 Task: Create Workspace Customer Relationship Management and Retention Workspace description Create and manage company-wide environmental impact reports. Workspace type Small Business
Action: Mouse moved to (436, 96)
Screenshot: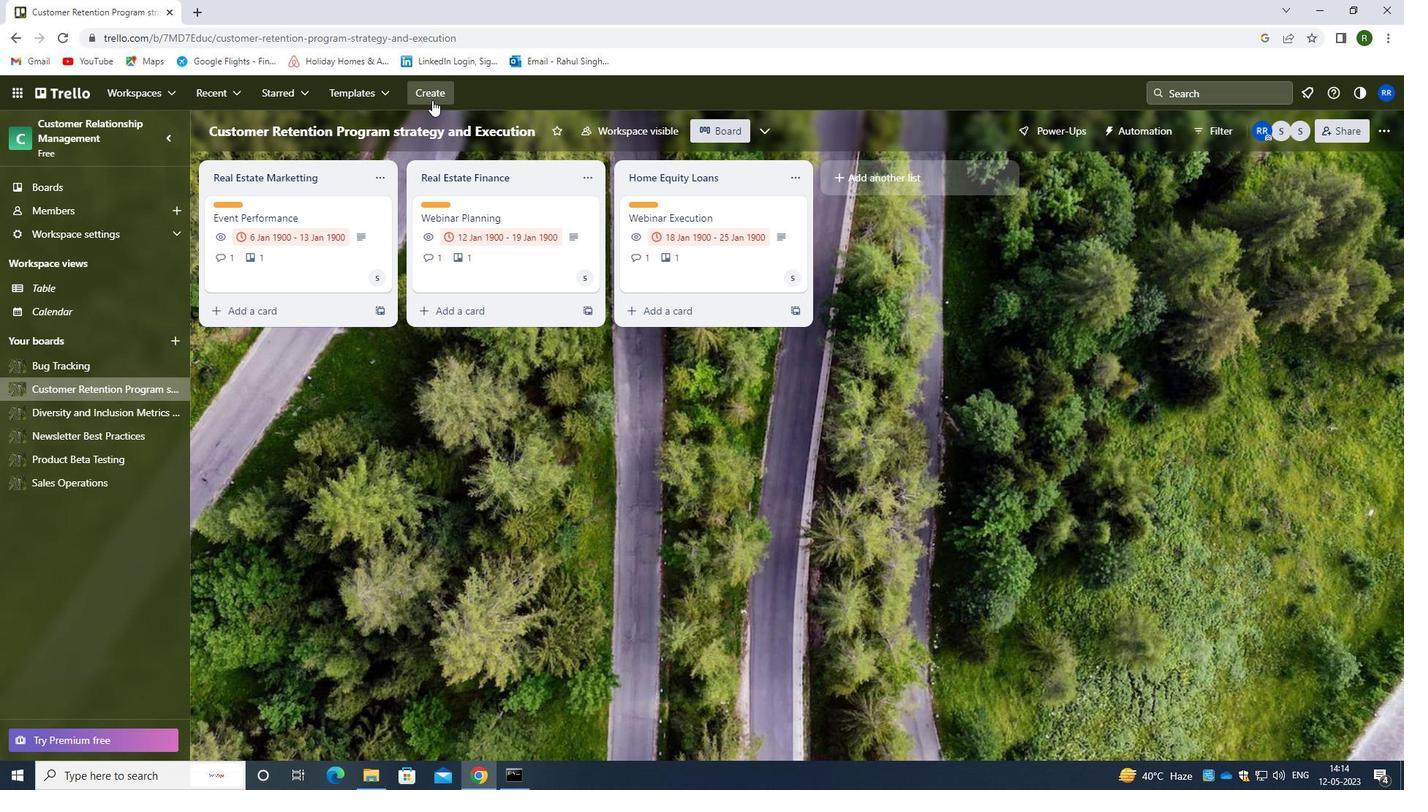 
Action: Mouse pressed left at (436, 96)
Screenshot: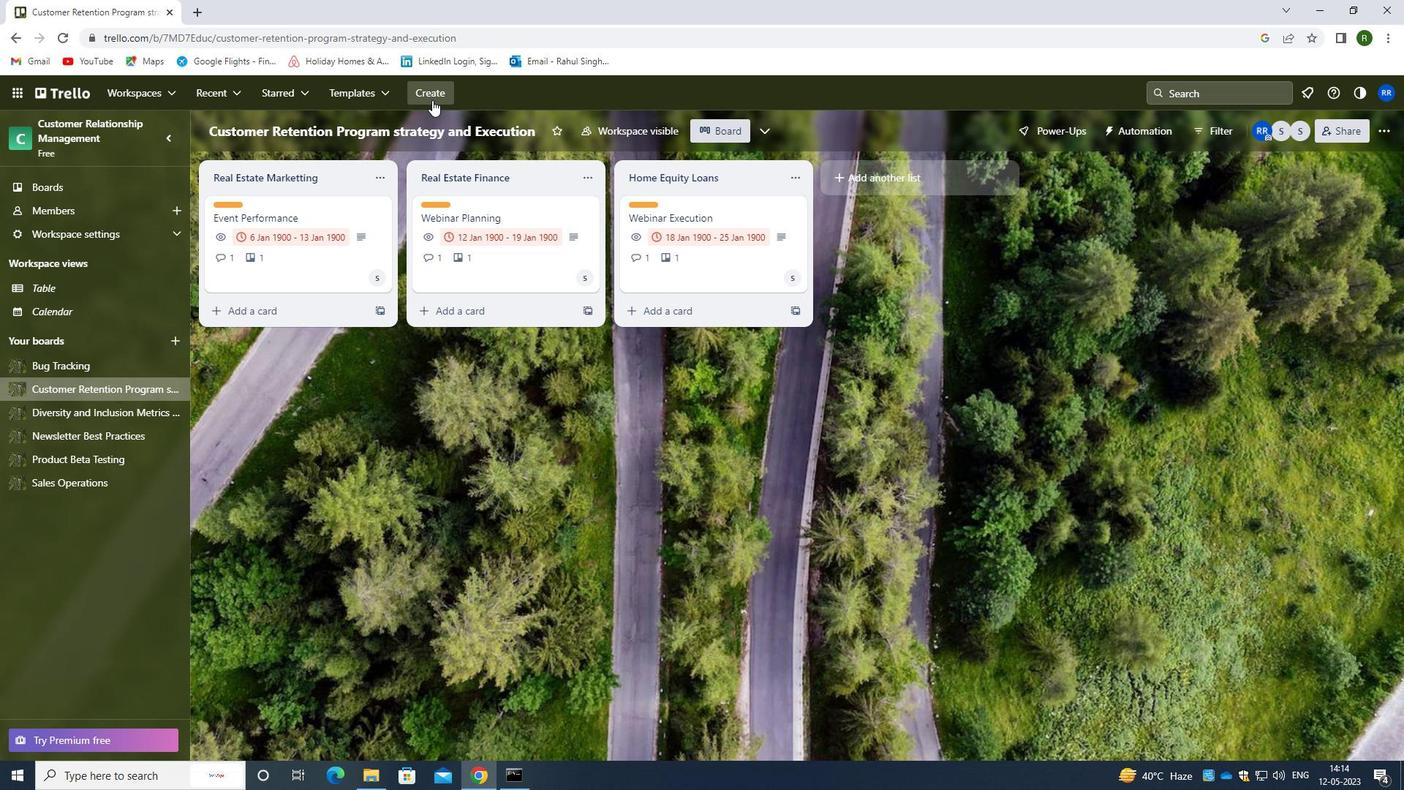 
Action: Mouse moved to (487, 253)
Screenshot: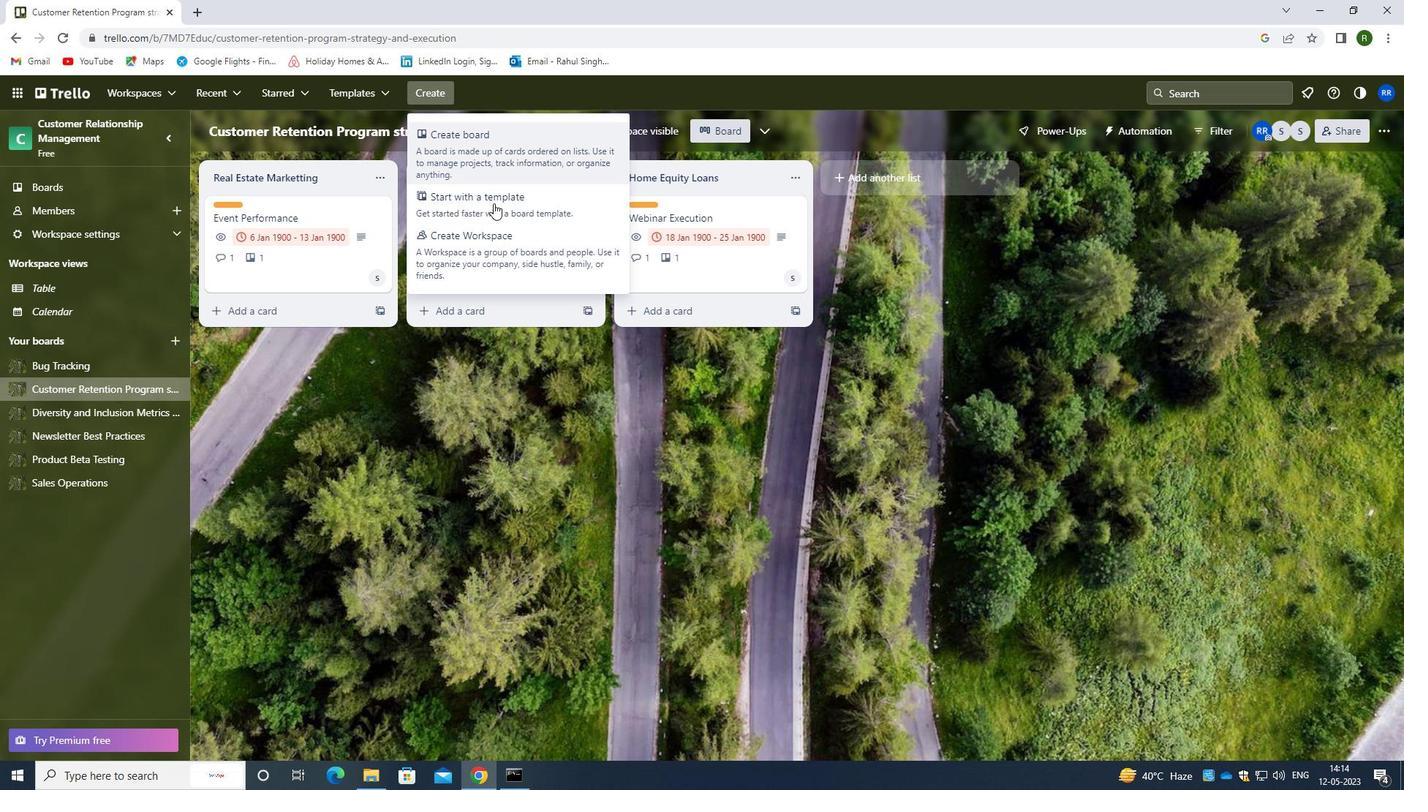 
Action: Mouse pressed left at (487, 253)
Screenshot: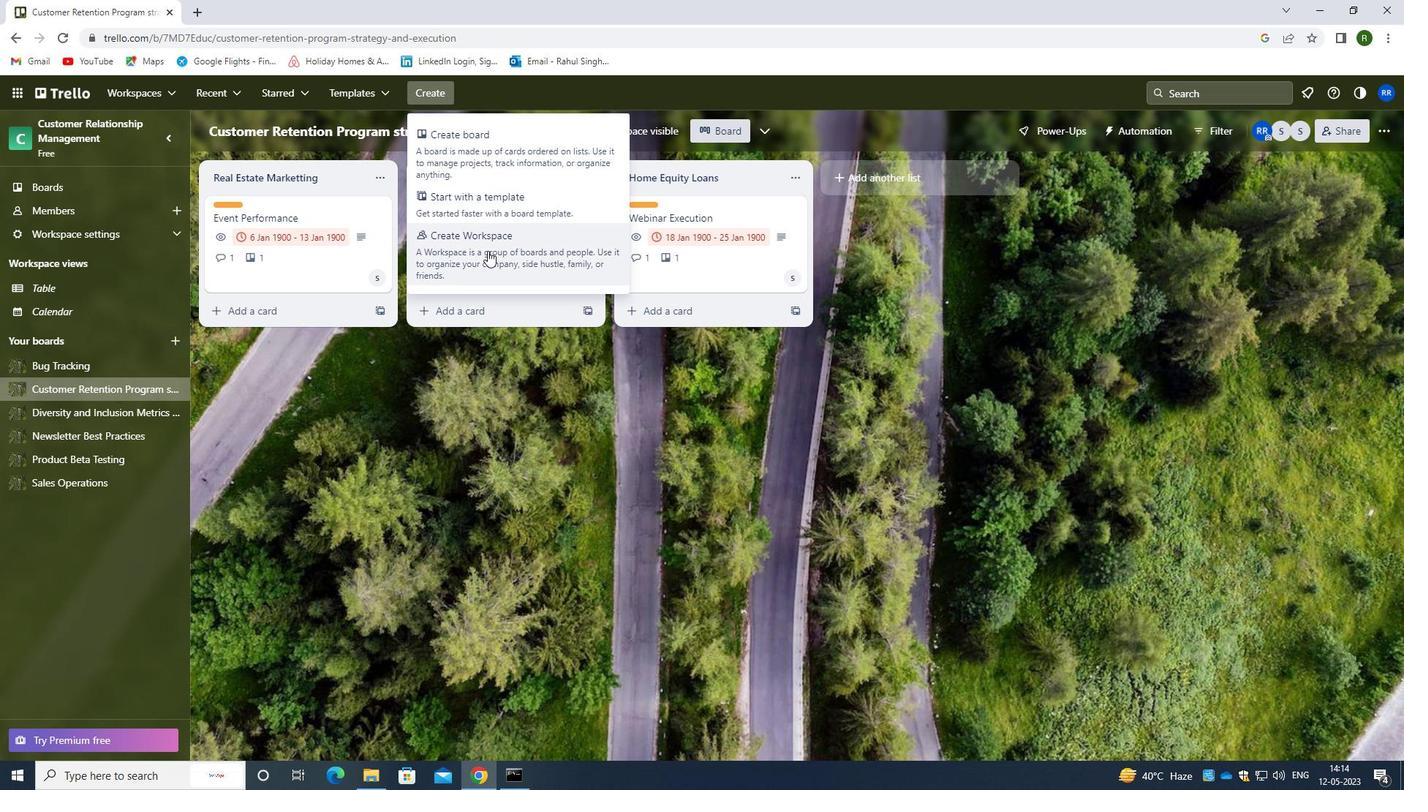 
Action: Mouse moved to (457, 274)
Screenshot: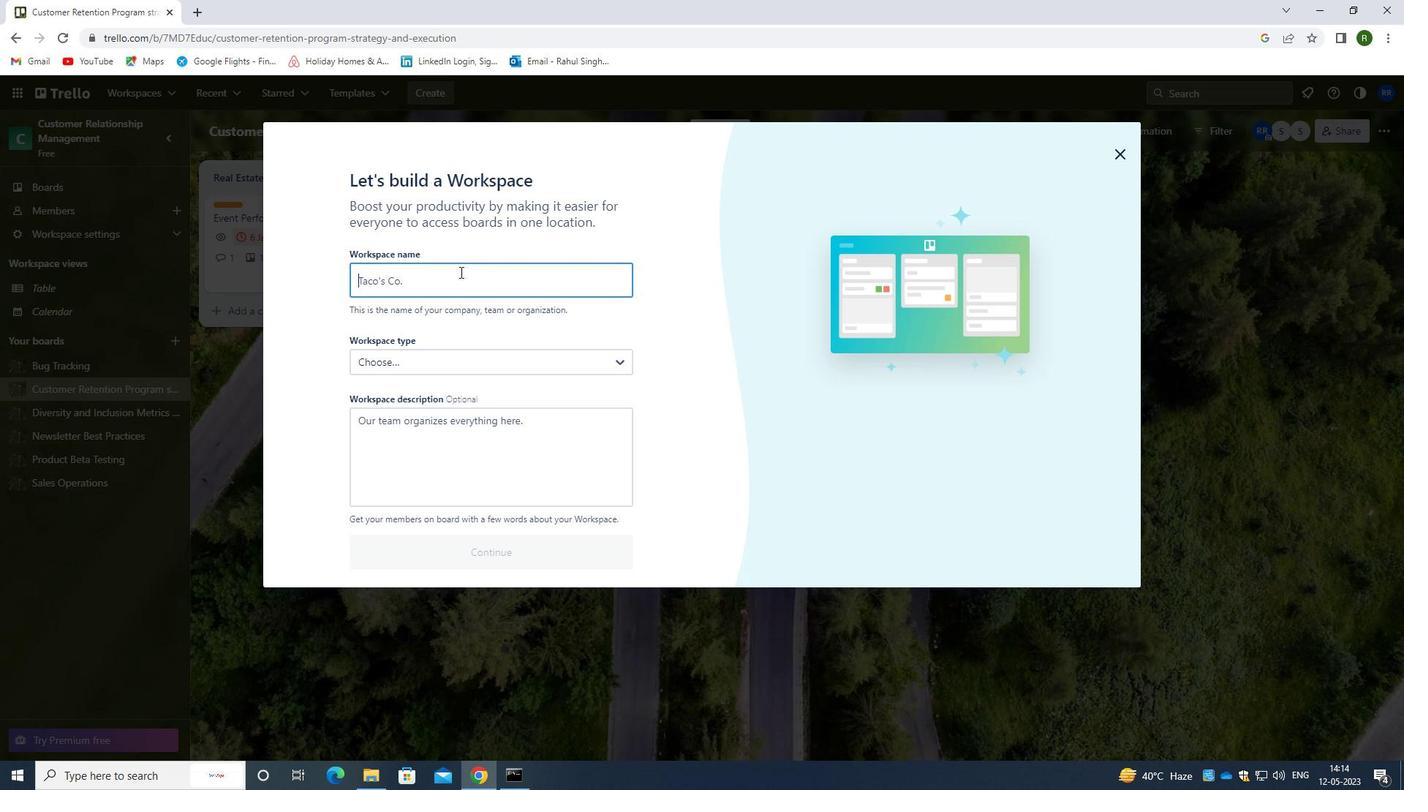 
Action: Key pressed <Key.caps_lock>c<Key.caps_lock><Key.backspace>c<Key.caps_lock>ustomer<Key.space><Key.caps_lock>t<Key.caps_lock><Key.backspace><Key.caps_lock>r<Key.caps_lock>elationship<Key.space><Key.caps_lock>m<Key.caps_lock>anagement
Screenshot: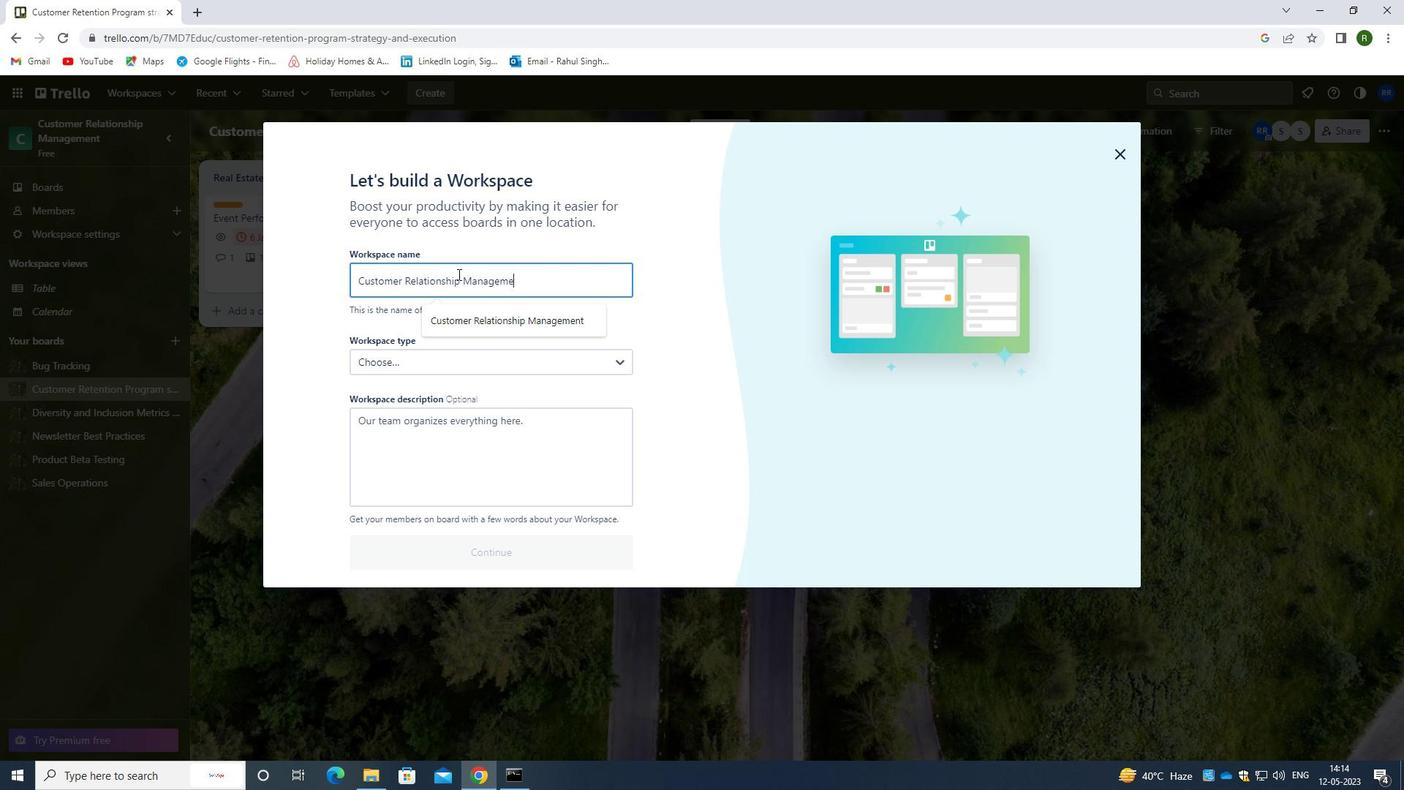 
Action: Mouse moved to (428, 444)
Screenshot: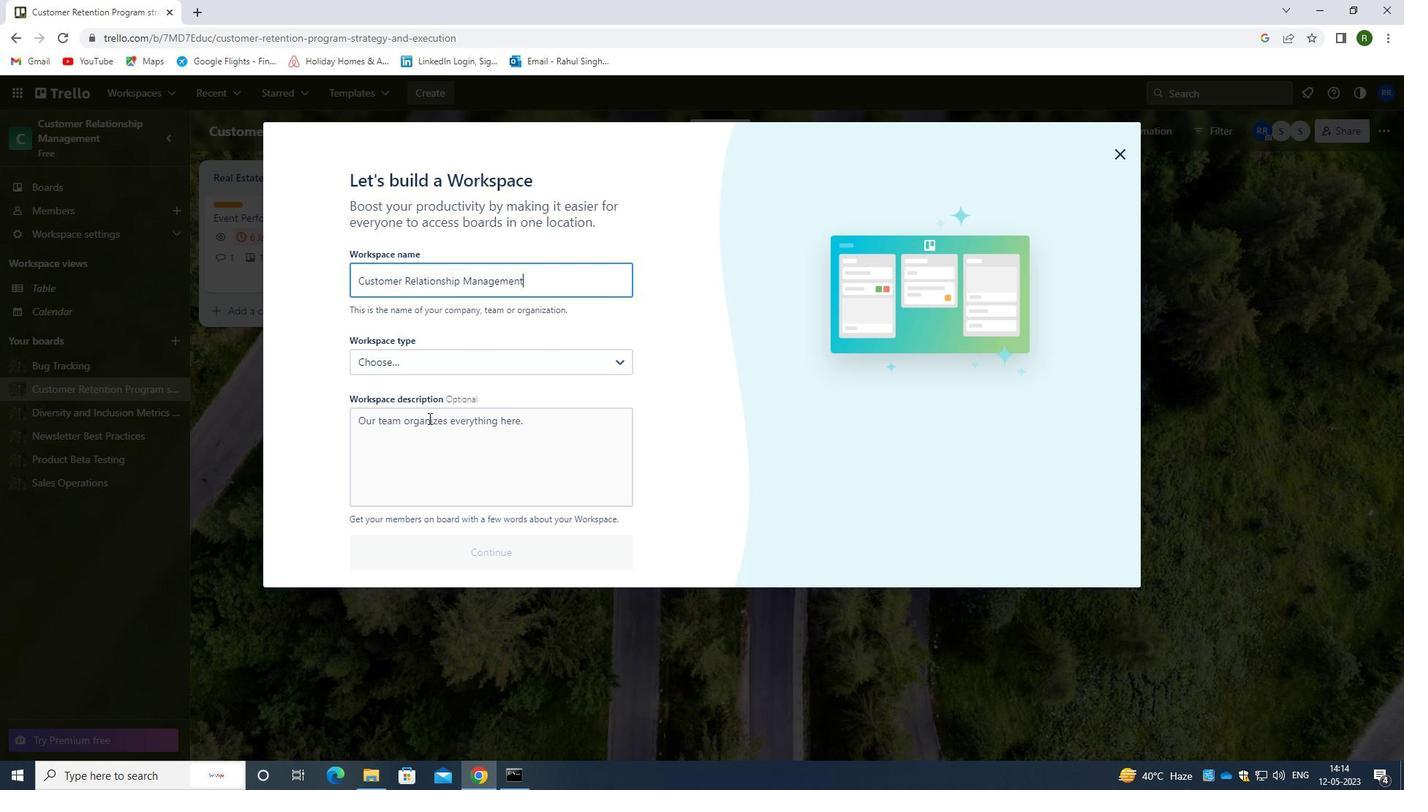 
Action: Mouse pressed left at (428, 444)
Screenshot: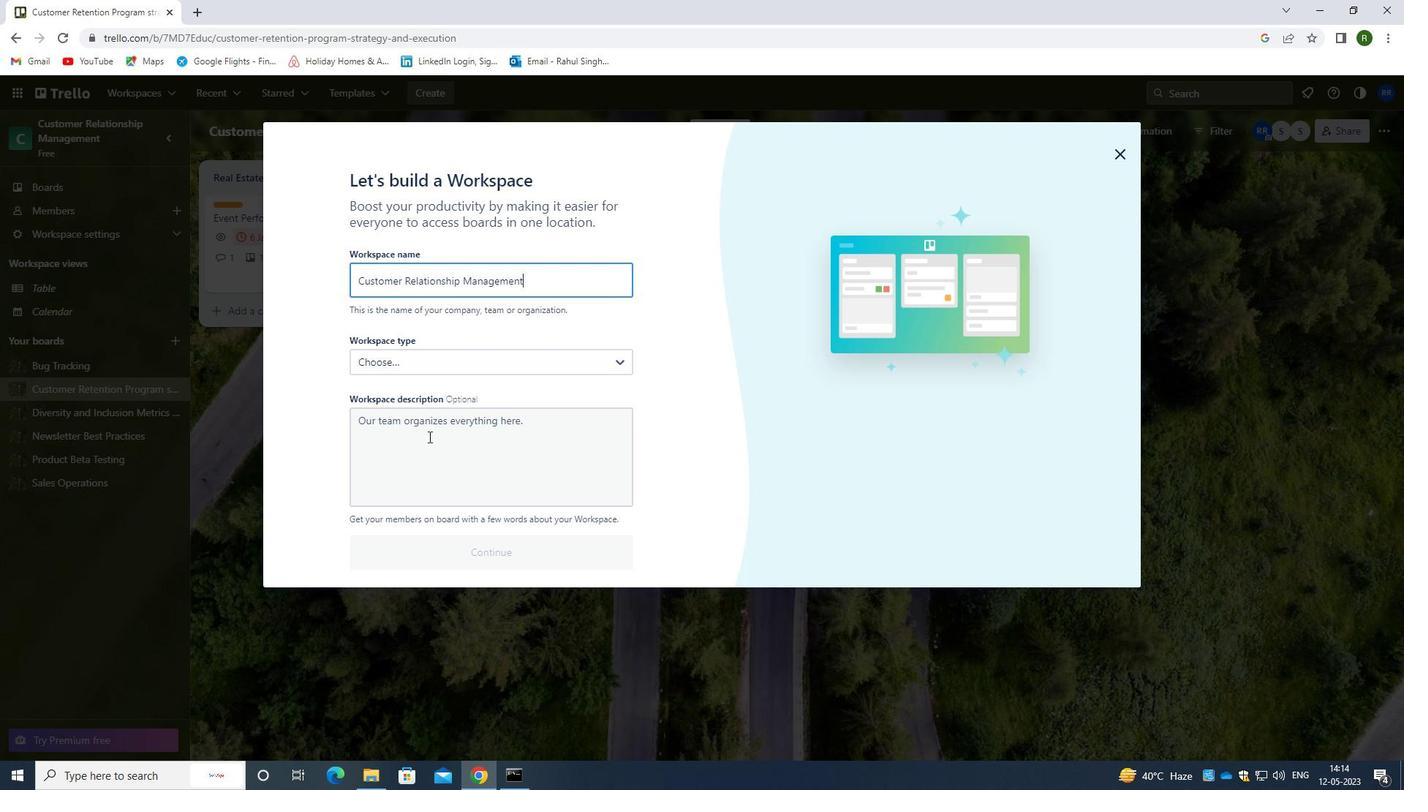
Action: Mouse moved to (417, 422)
Screenshot: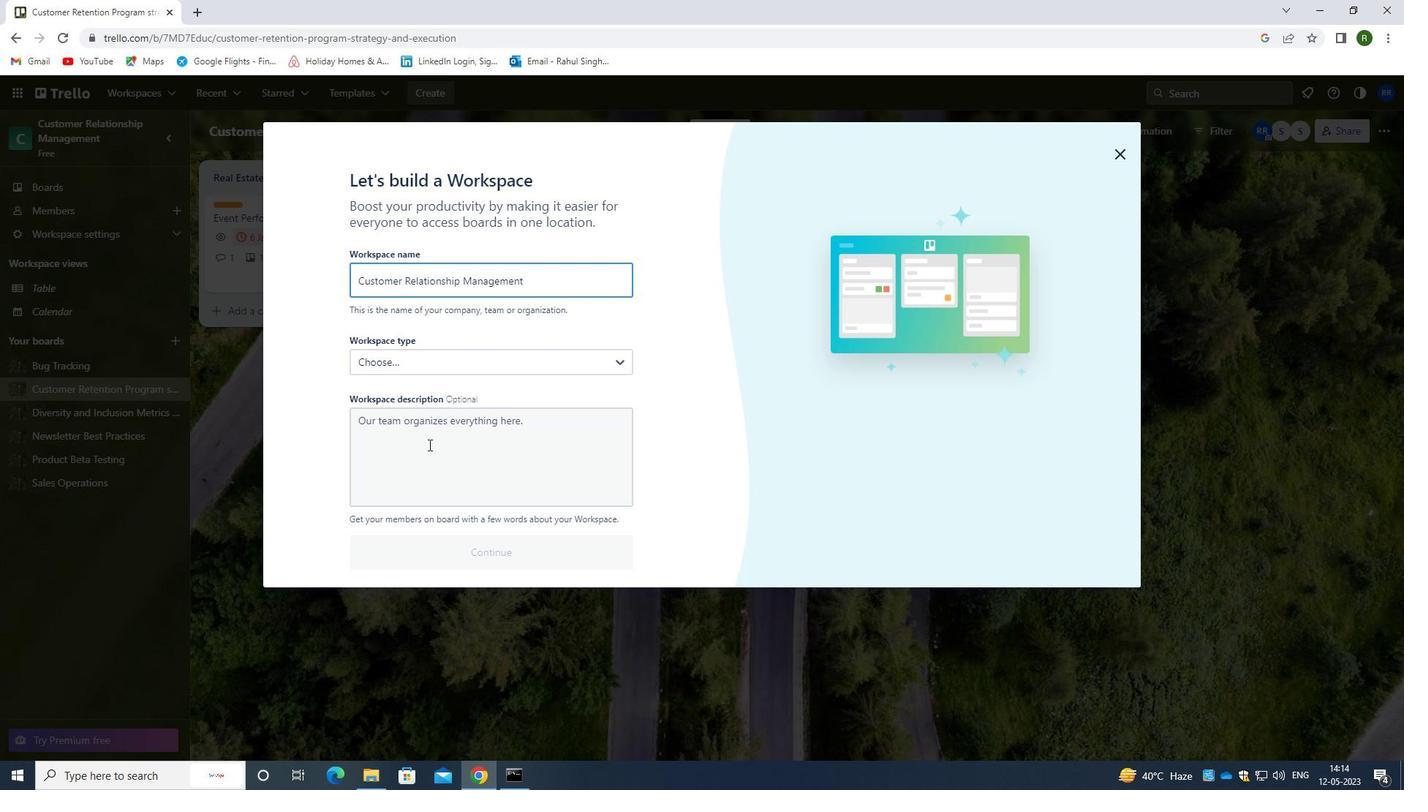 
Action: Key pressed crat<Key.backspace><Key.backspace>eate<Key.space>and<Key.space>manage<Key.space>compony<Key.space>w<Key.backspace>-ei<Key.backspace><Key.backspace>wid<Key.backspace><Key.backspace><Key.backspace><Key.backspace><Key.backspace>-wide<Key.space>
Screenshot: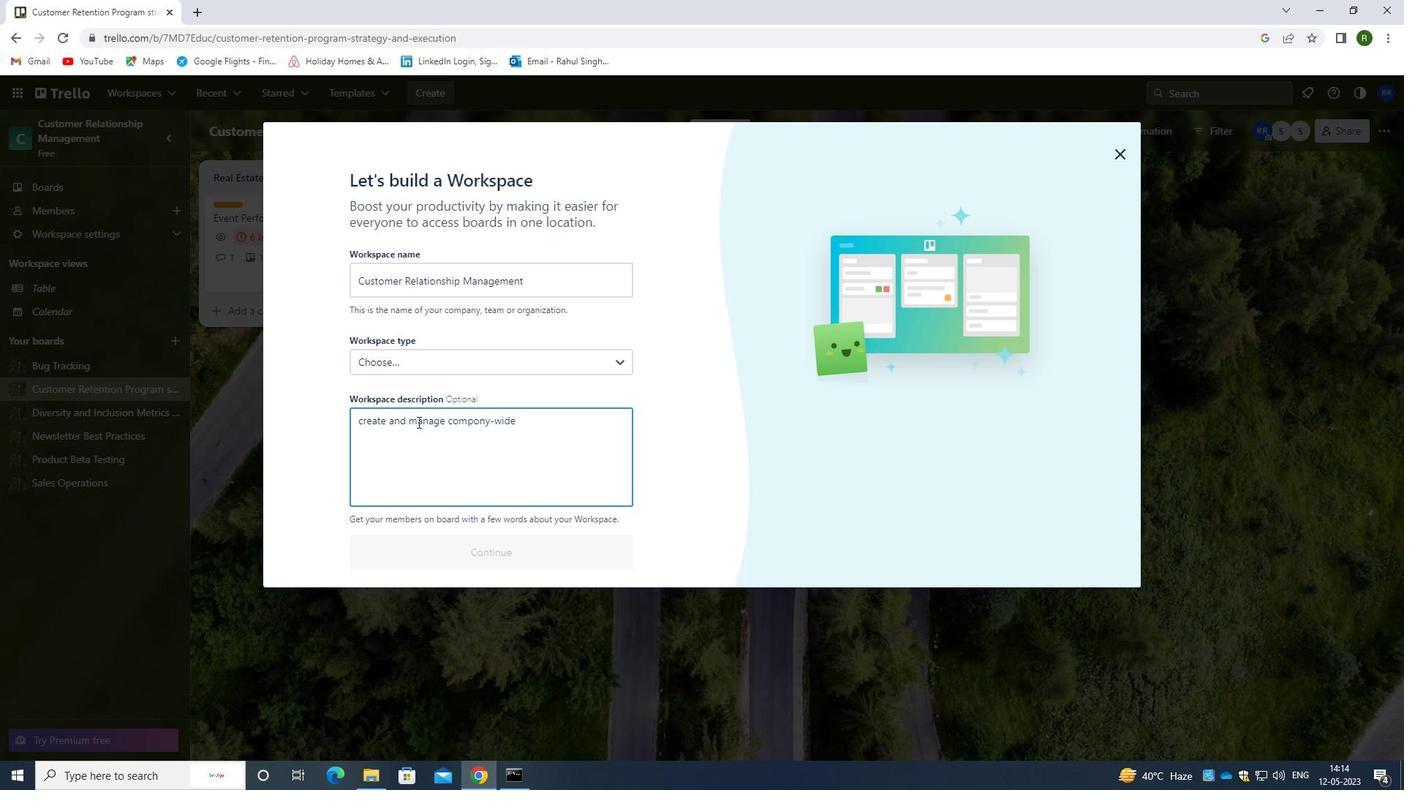 
Action: Mouse moved to (417, 421)
Screenshot: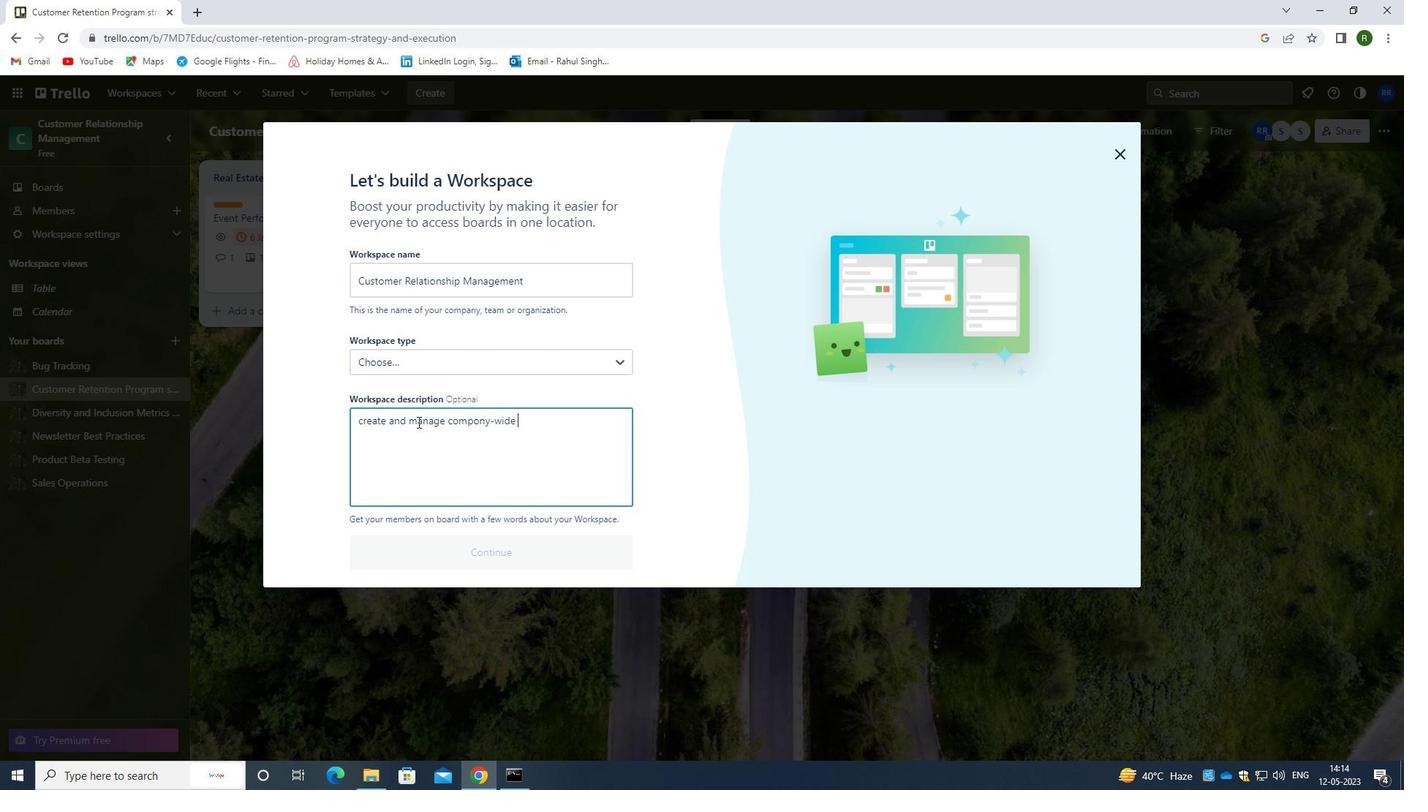 
Action: Key pressed environmental<Key.space>impact<Key.space>reports.
Screenshot: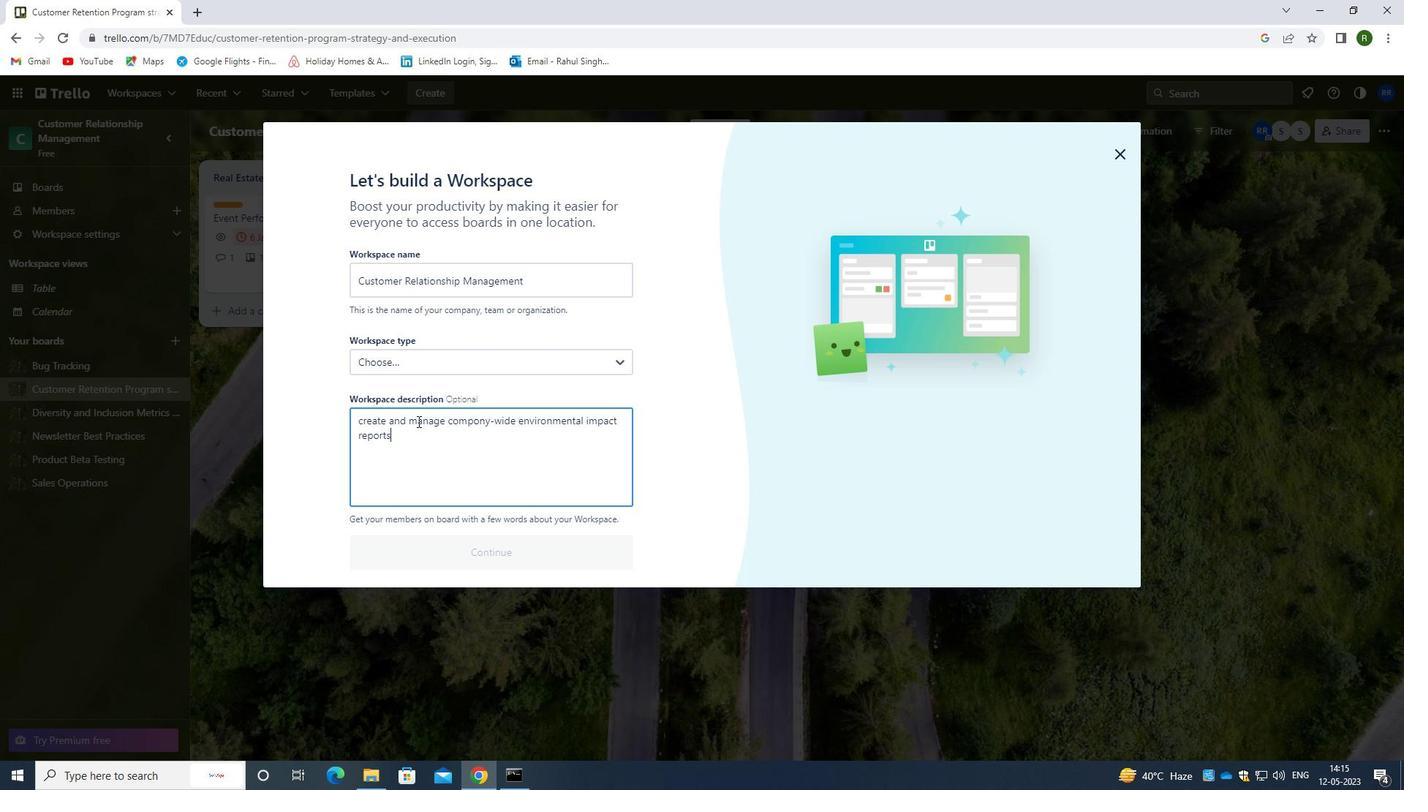 
Action: Mouse moved to (436, 456)
Screenshot: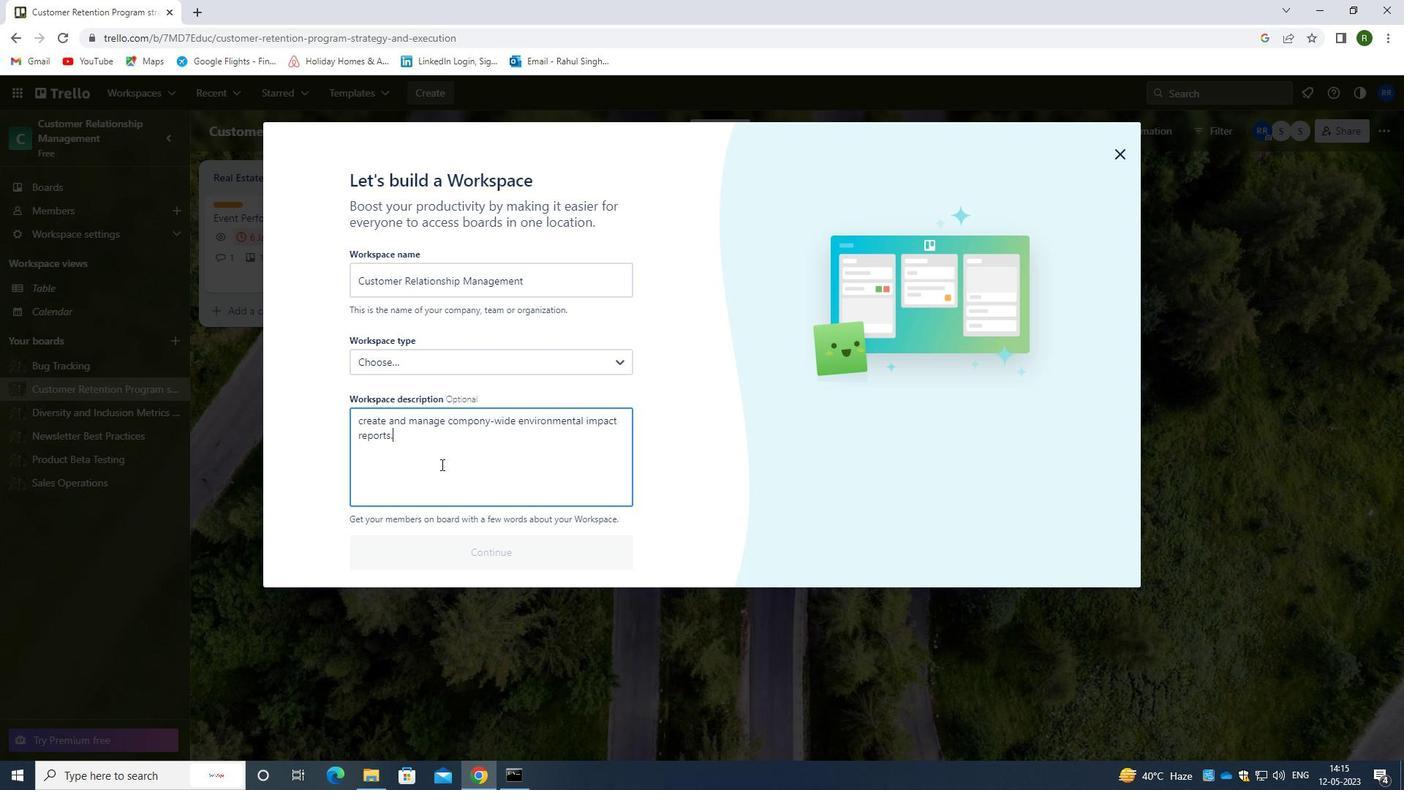 
Action: Key pressed <Key.backspace>
Screenshot: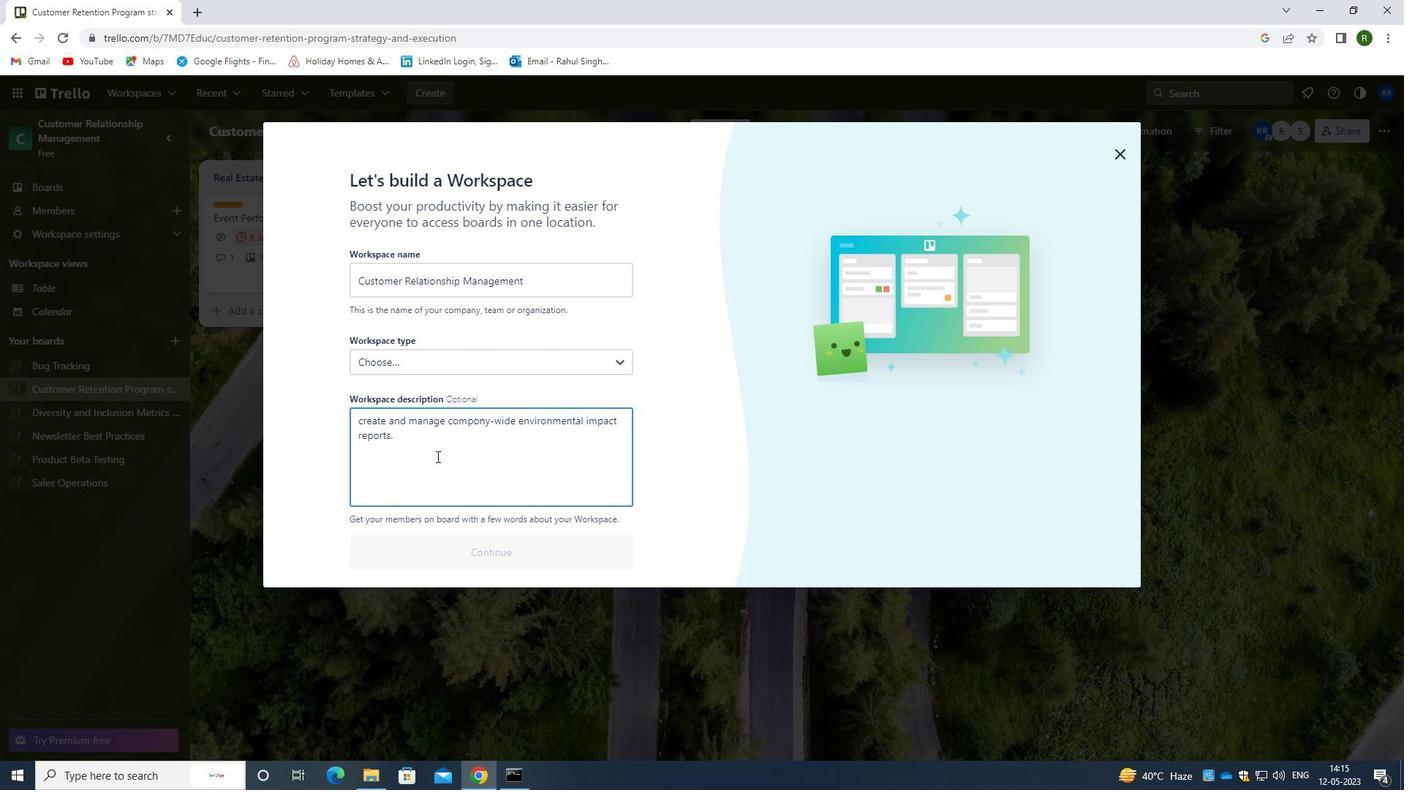 
Action: Mouse moved to (480, 361)
Screenshot: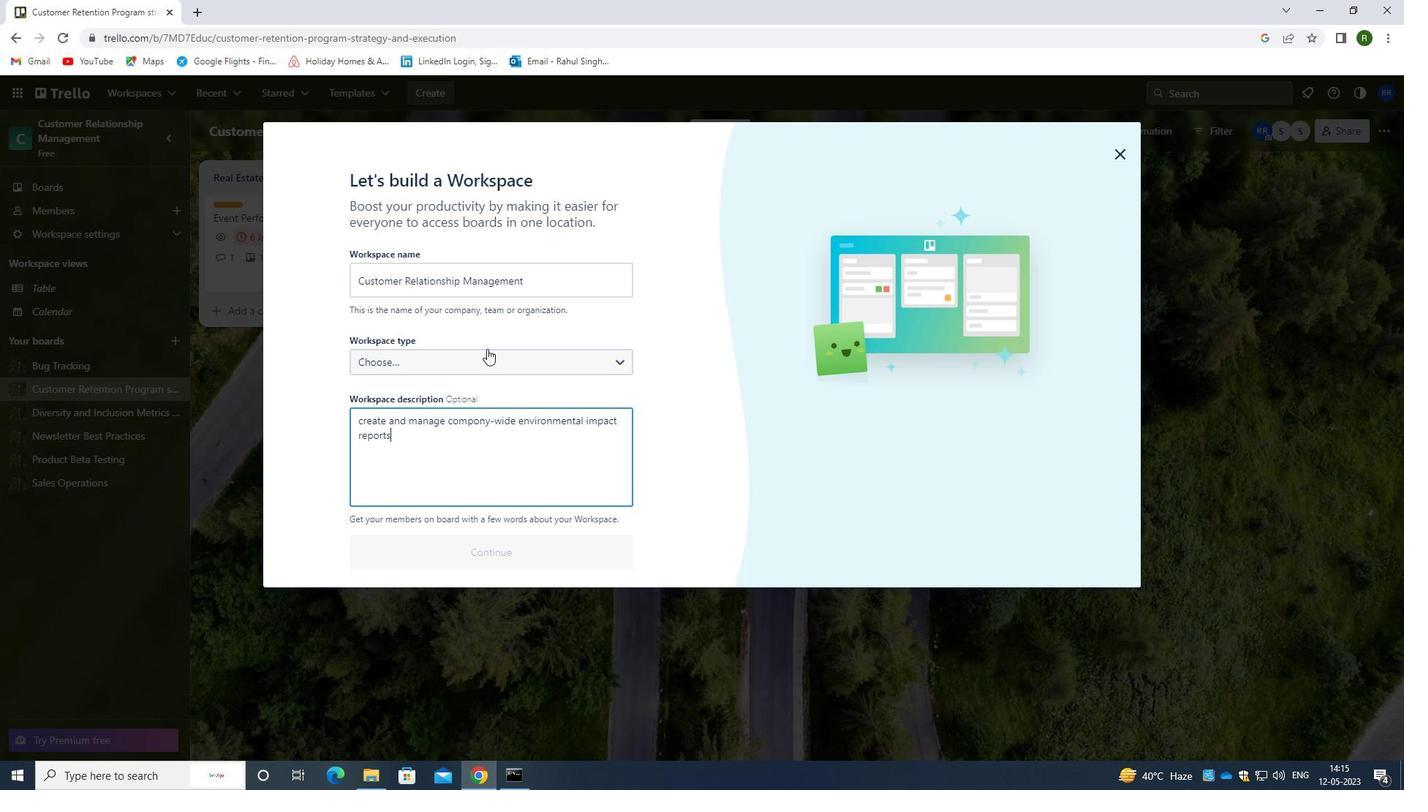 
Action: Mouse pressed left at (480, 361)
Screenshot: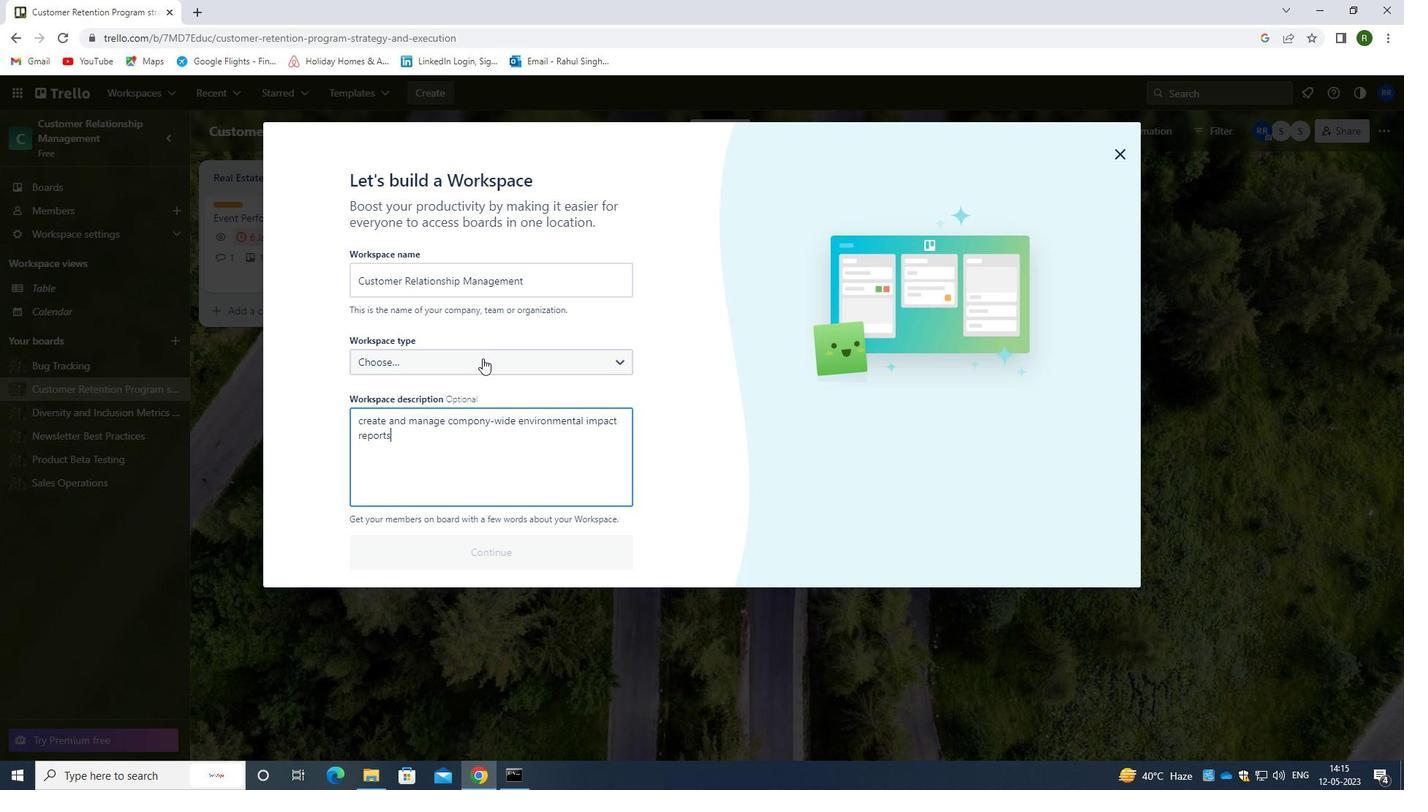 
Action: Mouse moved to (449, 517)
Screenshot: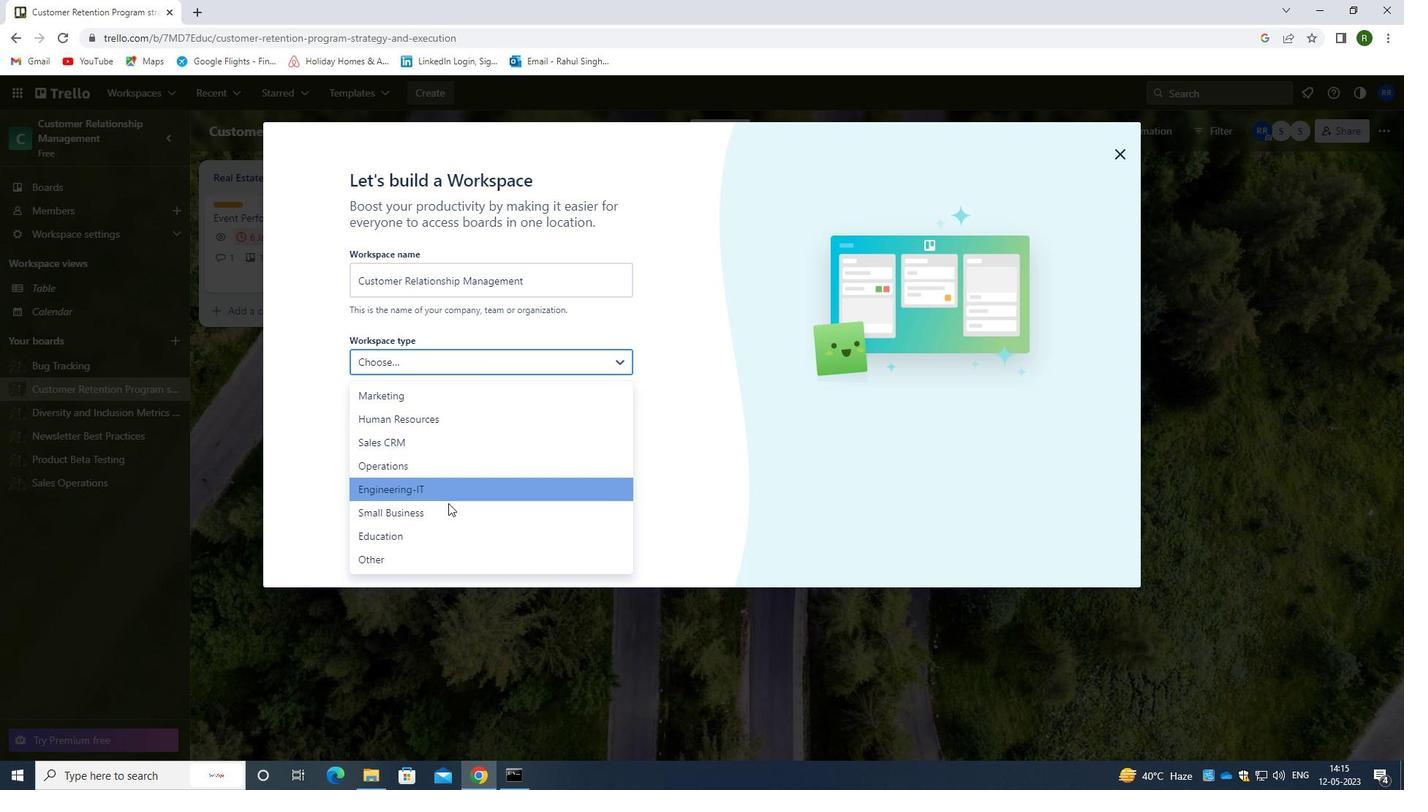 
Action: Mouse pressed left at (449, 517)
Screenshot: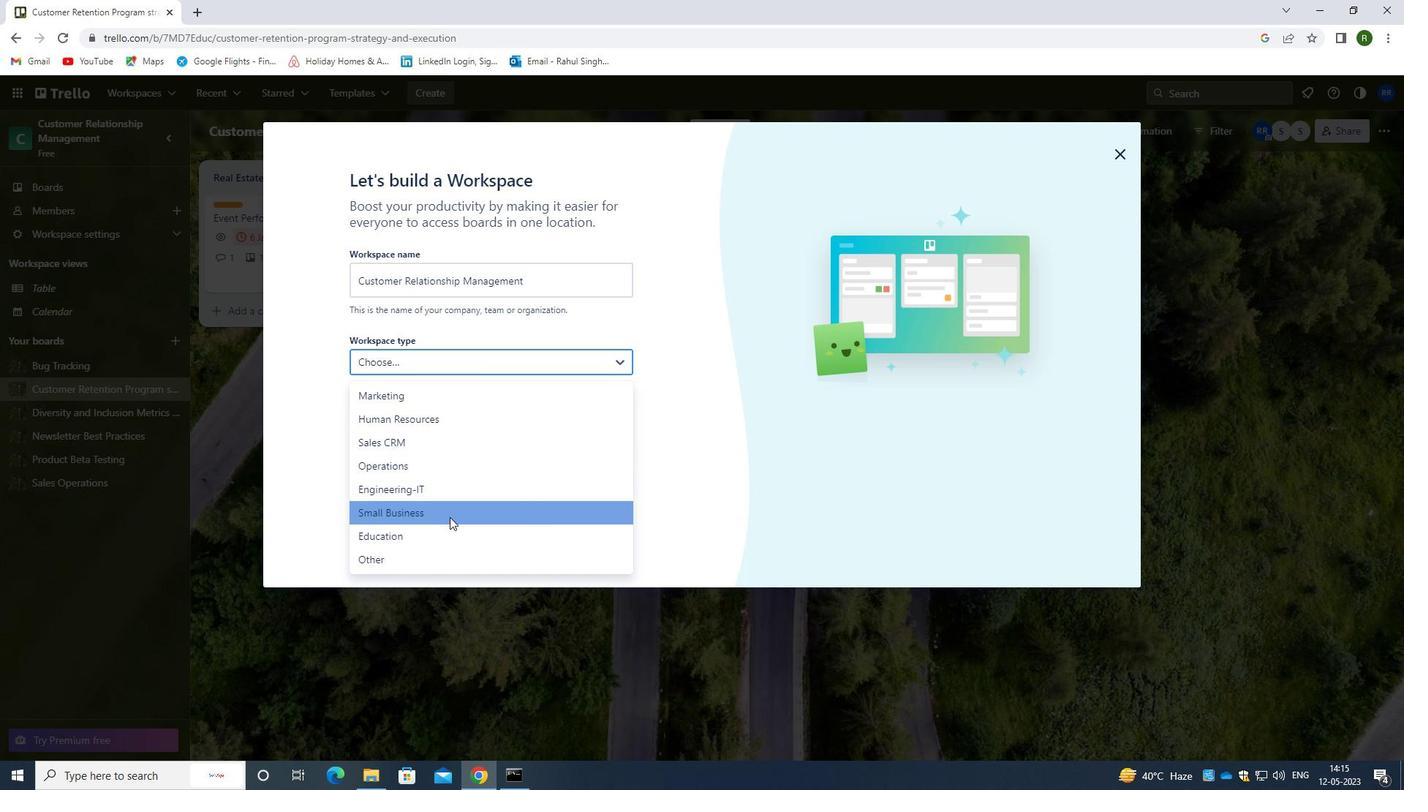 
Action: Mouse moved to (492, 556)
Screenshot: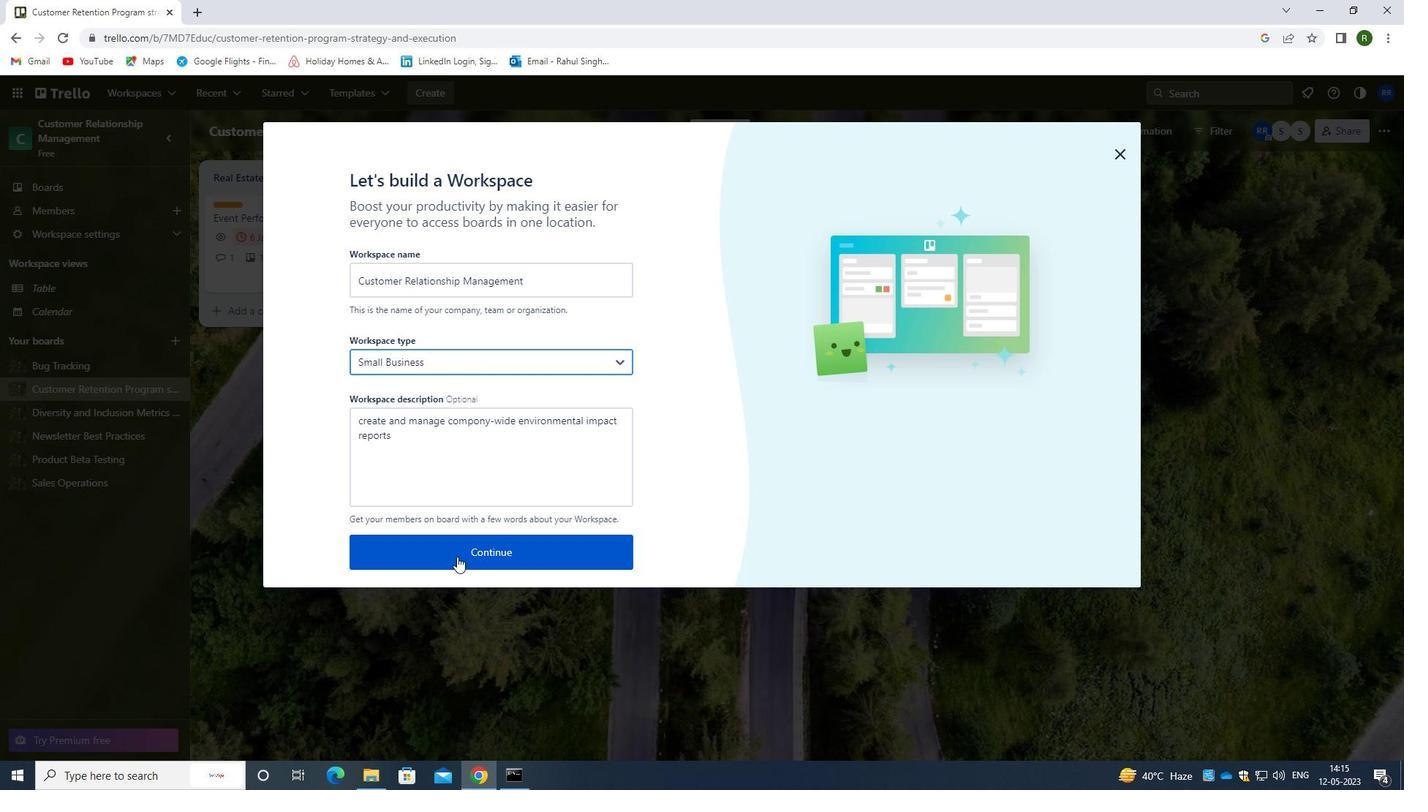 
Action: Mouse pressed left at (492, 556)
Screenshot: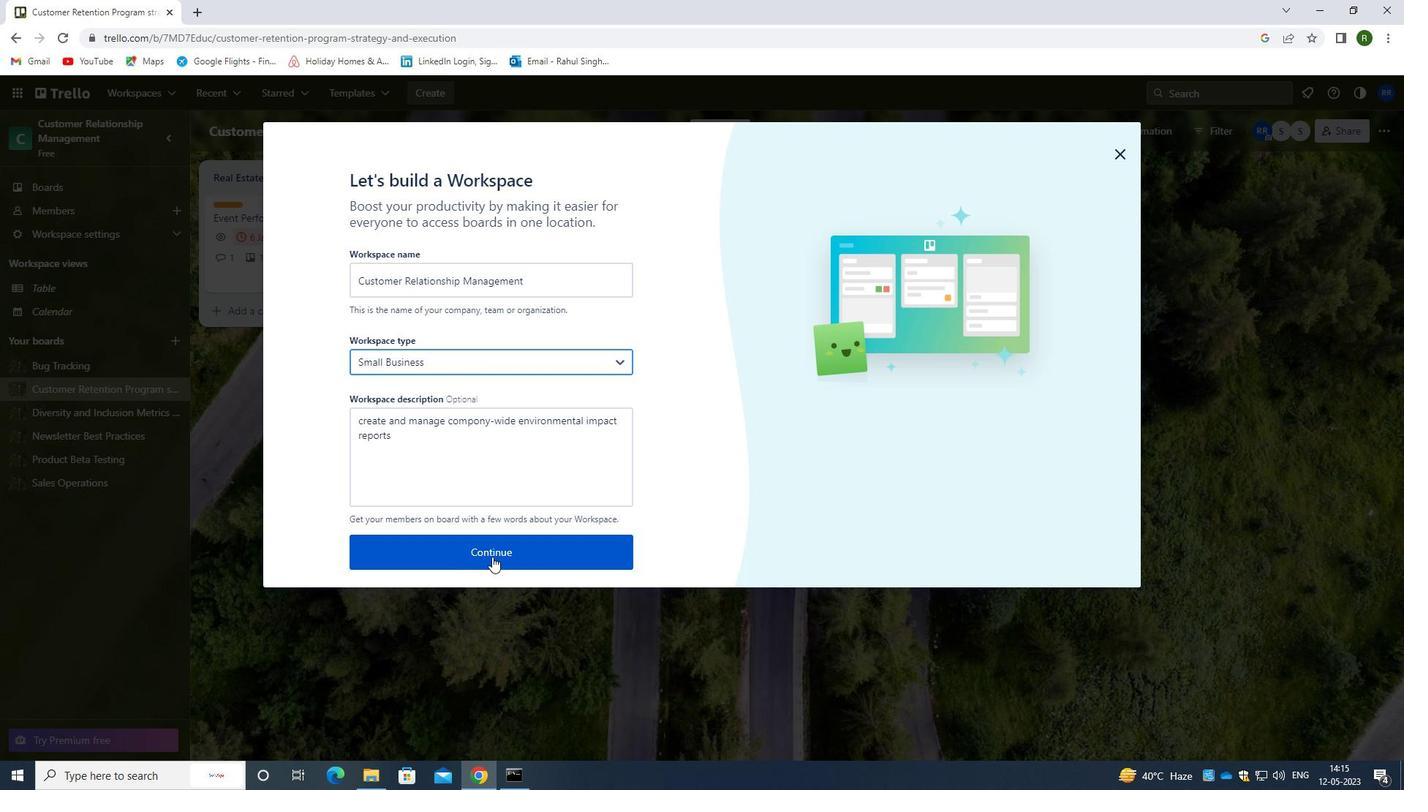 
Action: Mouse moved to (497, 401)
Screenshot: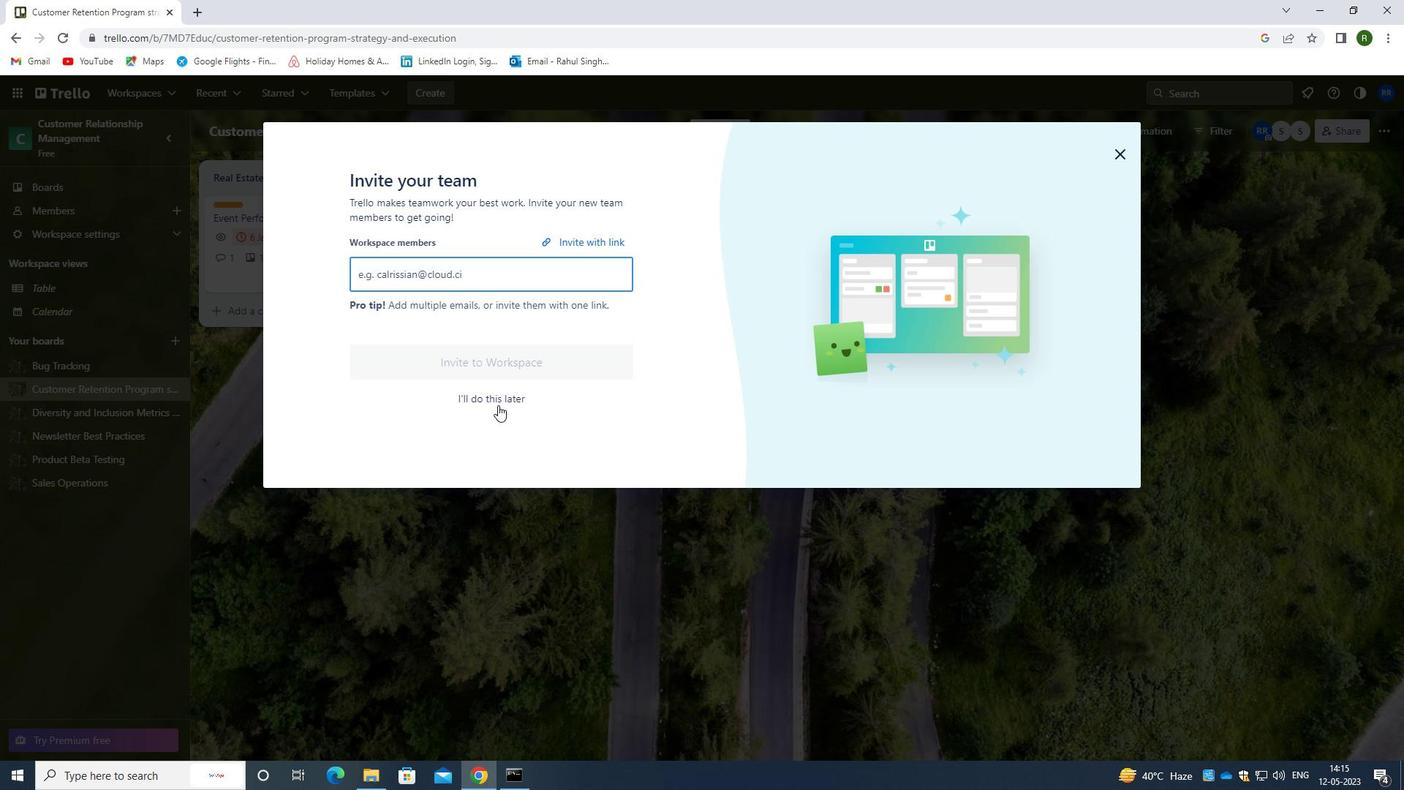
Action: Mouse pressed left at (497, 401)
Screenshot: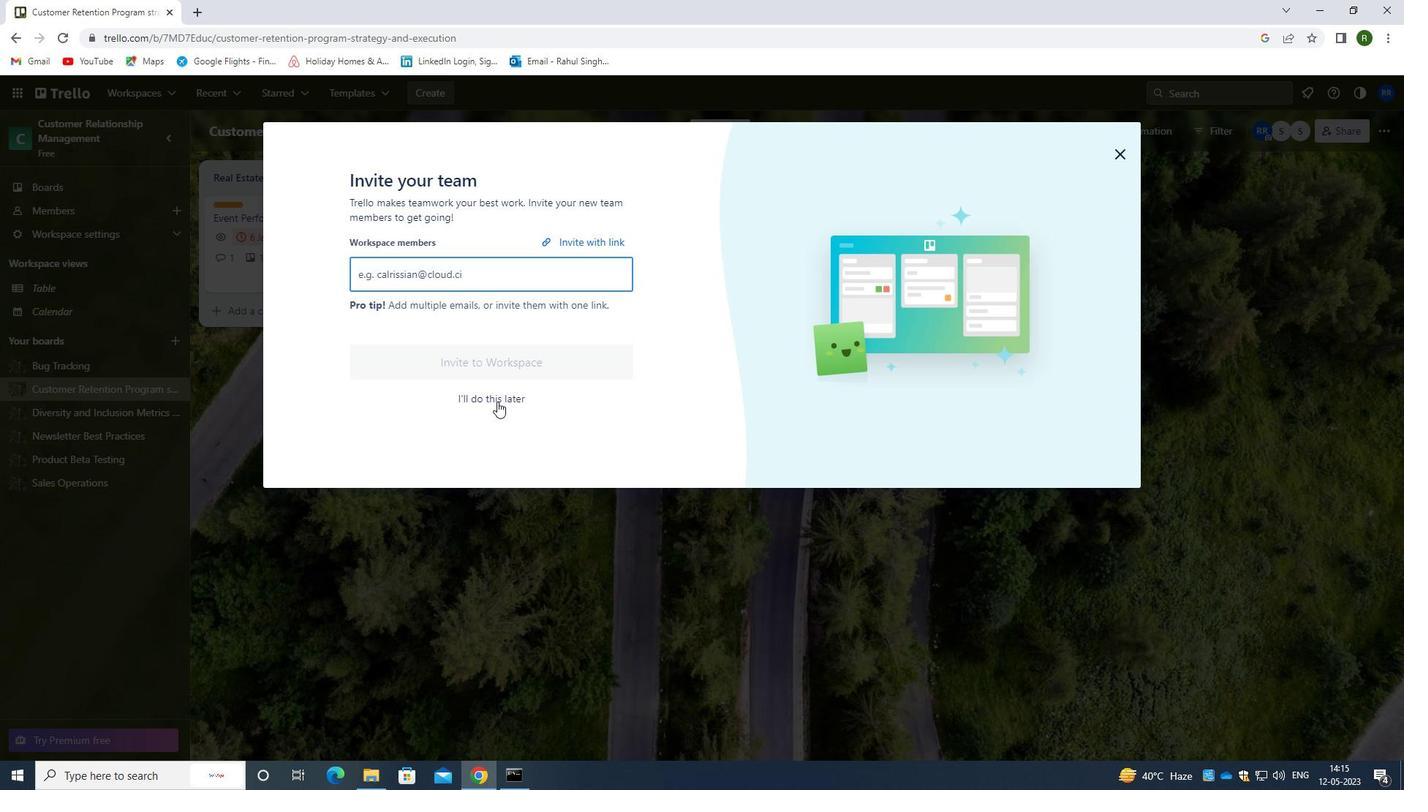 
Action: Mouse moved to (487, 518)
Screenshot: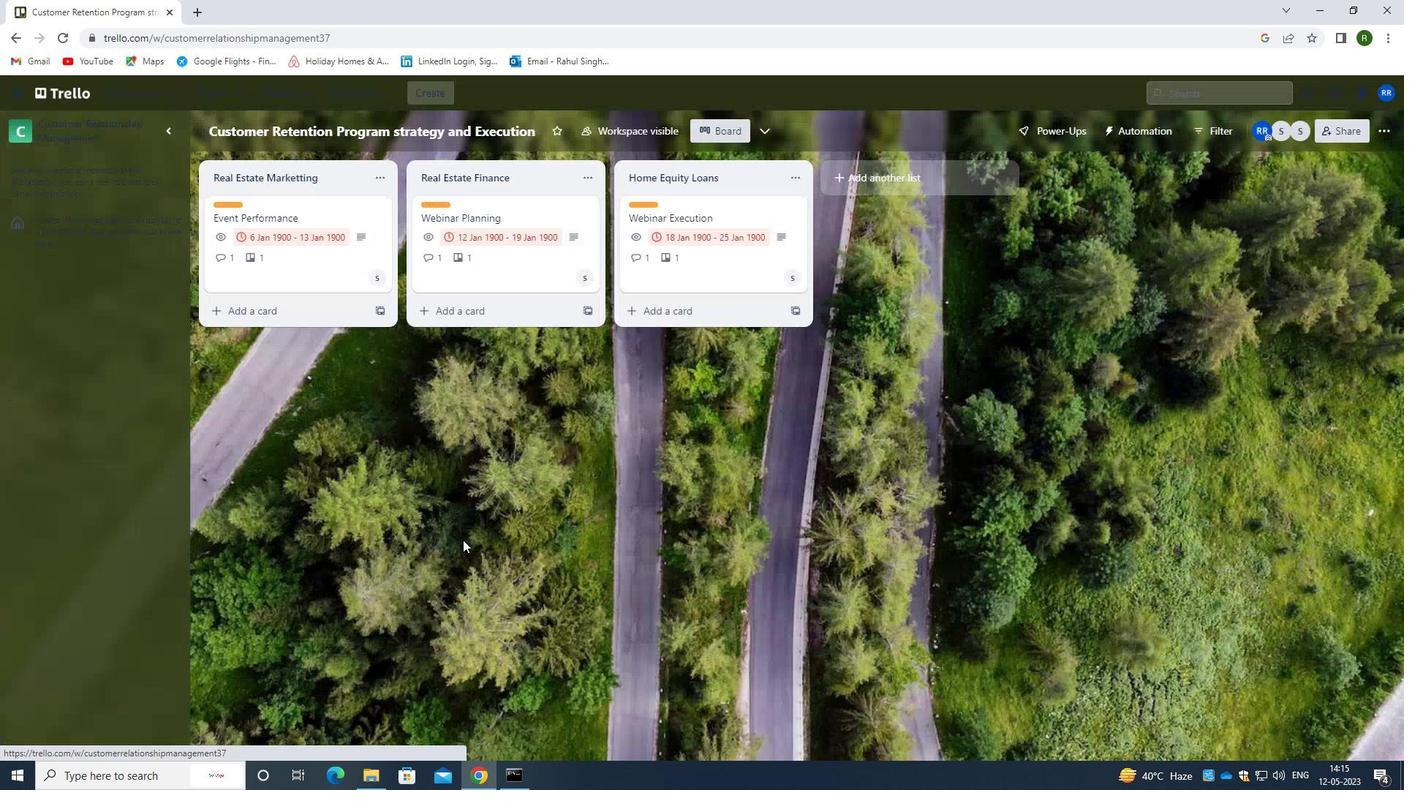 
